 Task: Update the garage spots of the saved search to 3+.
Action: Mouse moved to (317, 245)
Screenshot: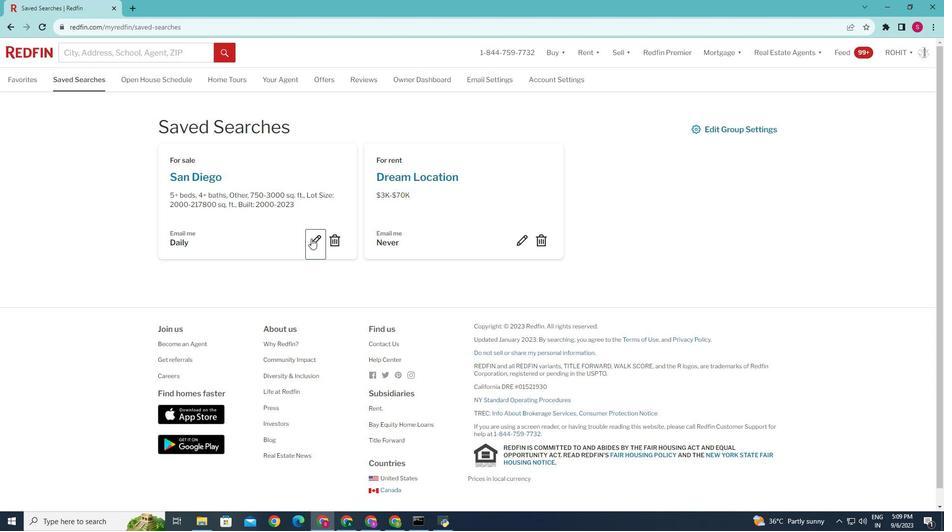 
Action: Mouse pressed left at (317, 245)
Screenshot: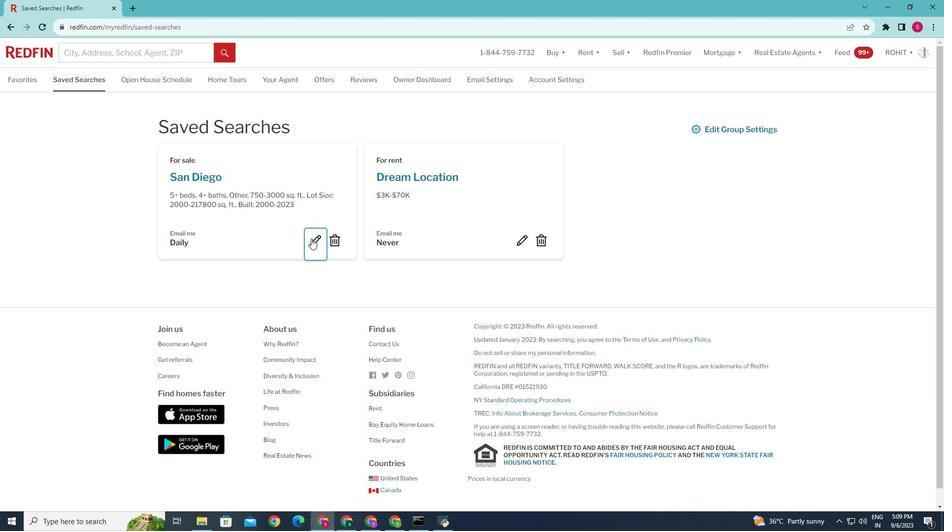 
Action: Mouse moved to (434, 275)
Screenshot: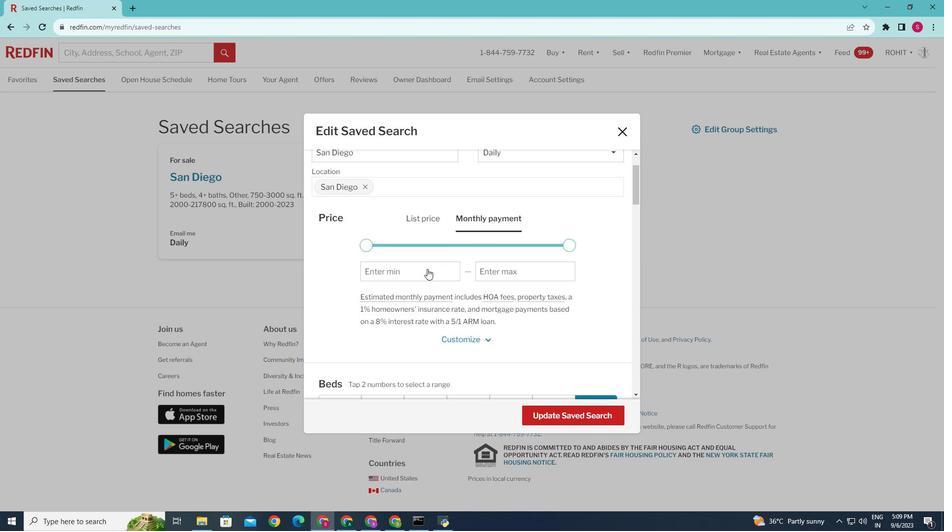 
Action: Mouse scrolled (434, 275) with delta (0, 0)
Screenshot: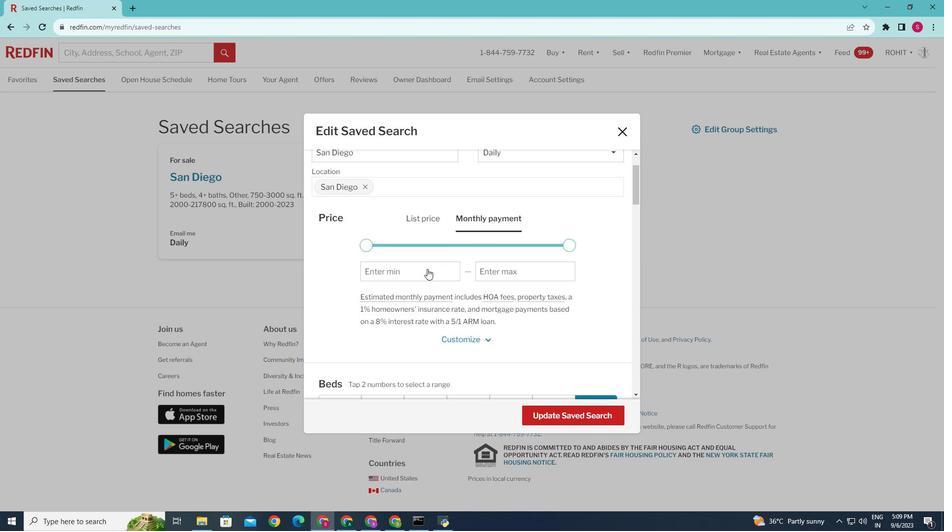 
Action: Mouse scrolled (434, 275) with delta (0, 0)
Screenshot: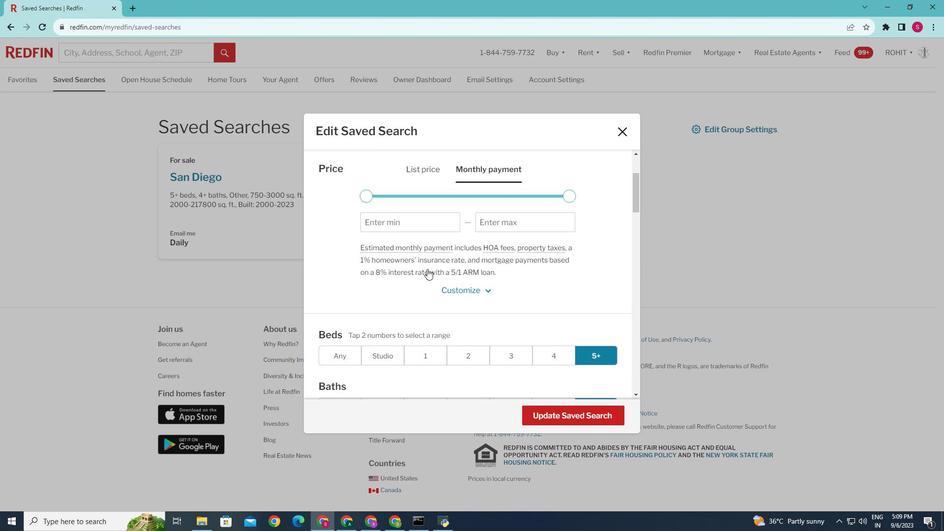 
Action: Mouse scrolled (434, 275) with delta (0, 0)
Screenshot: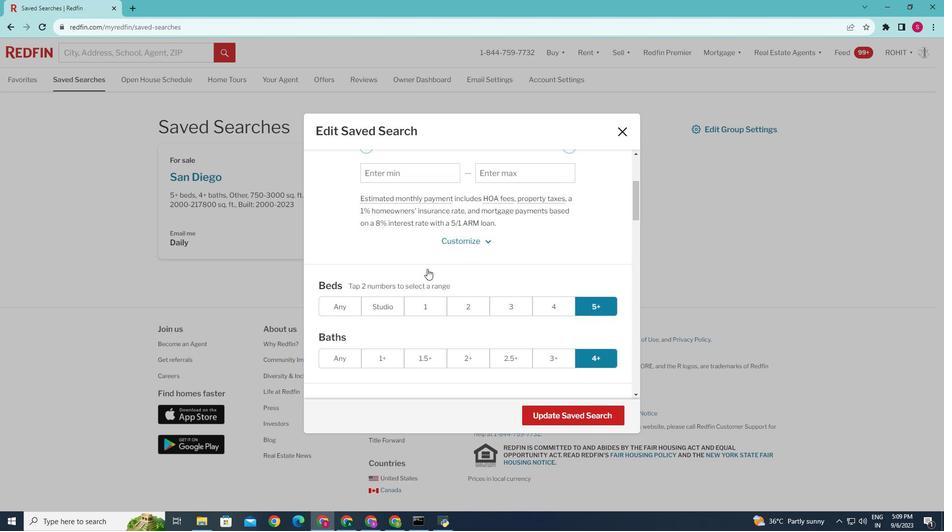 
Action: Mouse scrolled (434, 275) with delta (0, 0)
Screenshot: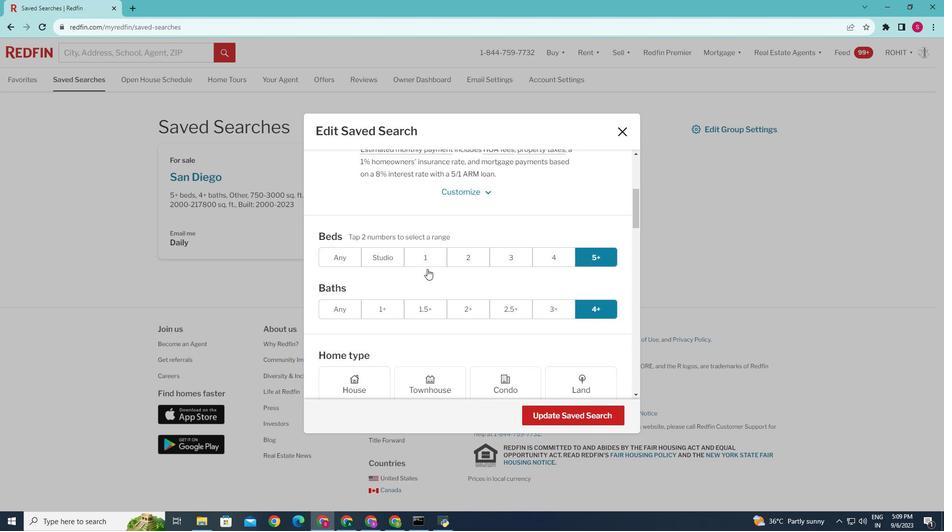 
Action: Mouse scrolled (434, 275) with delta (0, 0)
Screenshot: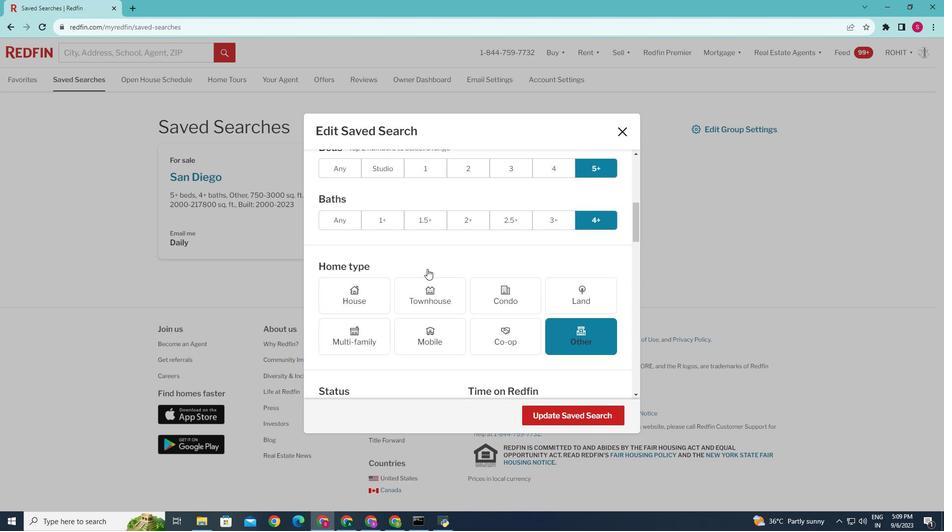 
Action: Mouse scrolled (434, 275) with delta (0, 0)
Screenshot: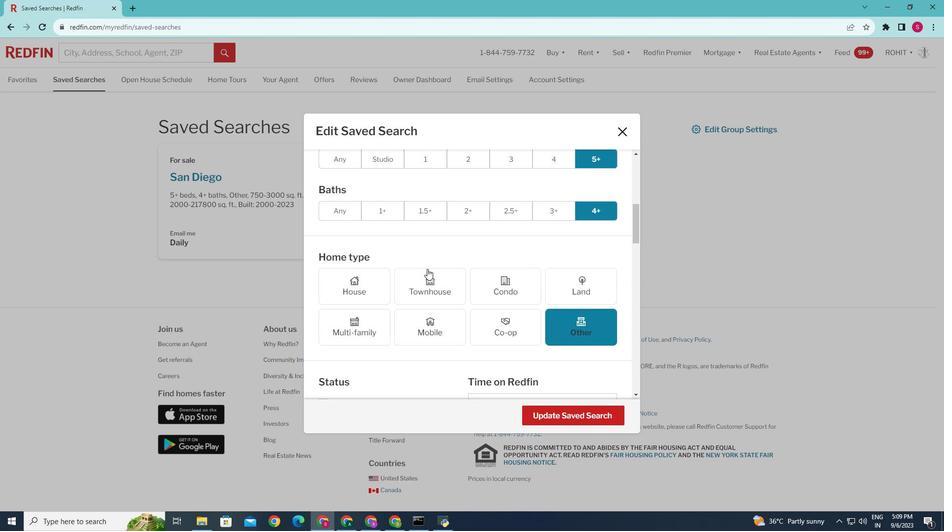 
Action: Mouse scrolled (434, 275) with delta (0, 0)
Screenshot: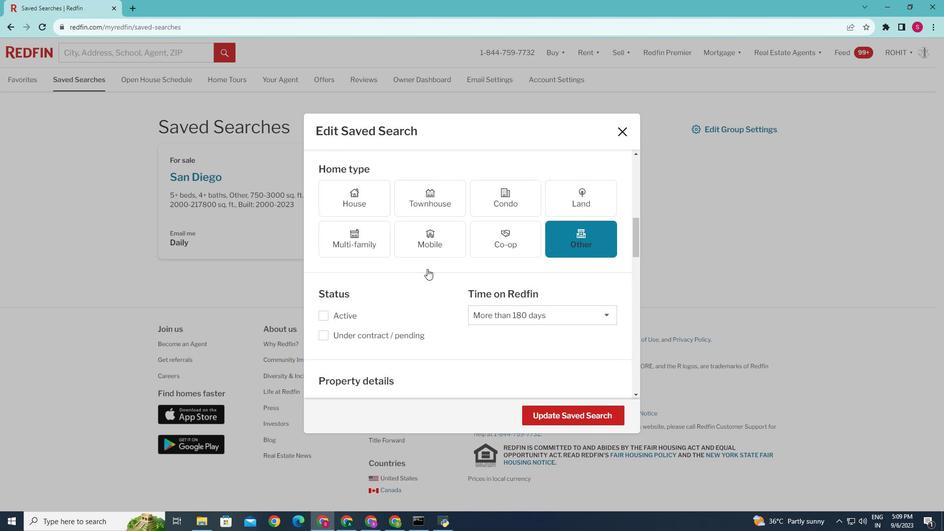 
Action: Mouse scrolled (434, 275) with delta (0, 0)
Screenshot: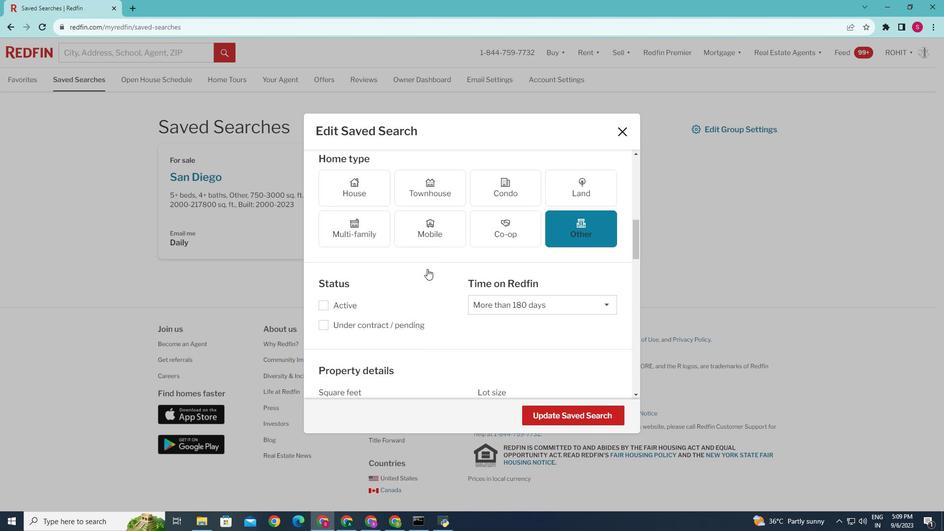 
Action: Mouse scrolled (434, 275) with delta (0, 0)
Screenshot: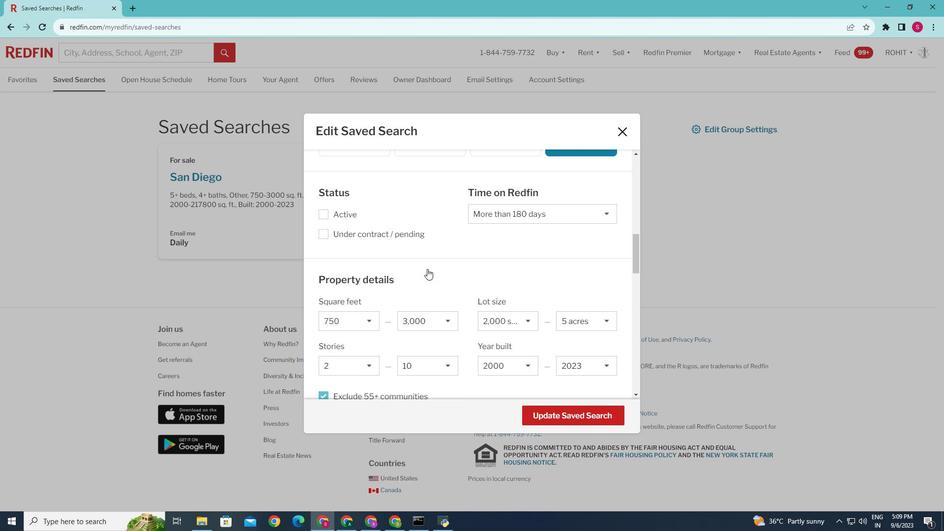 
Action: Mouse scrolled (434, 275) with delta (0, 0)
Screenshot: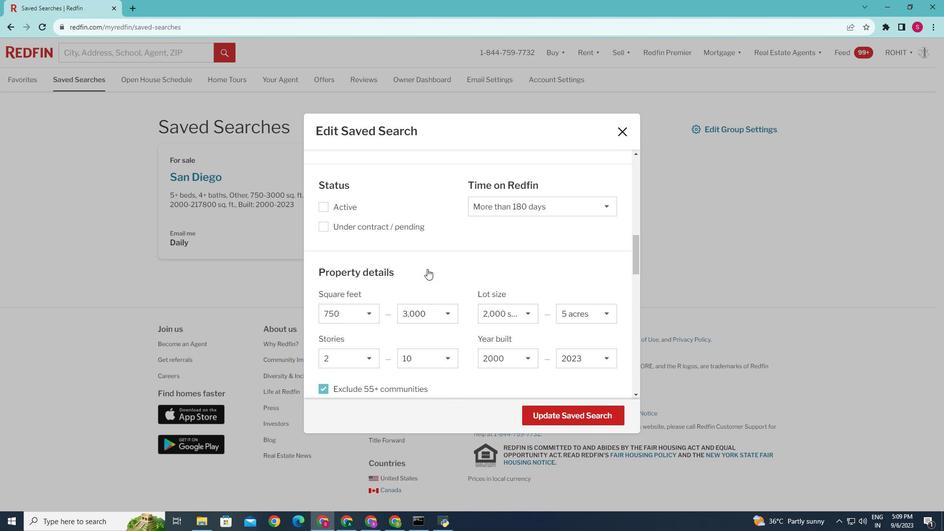 
Action: Mouse scrolled (434, 275) with delta (0, 0)
Screenshot: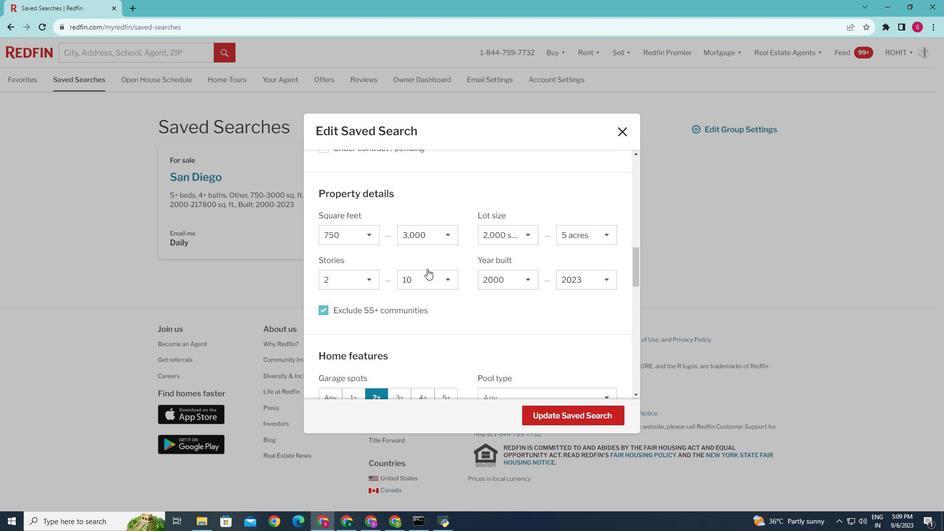 
Action: Mouse scrolled (434, 275) with delta (0, 0)
Screenshot: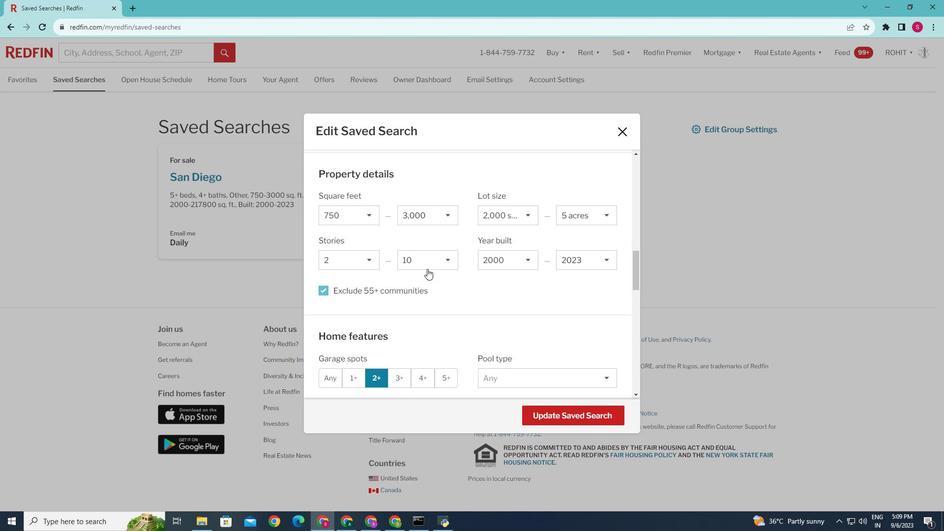 
Action: Mouse scrolled (434, 275) with delta (0, 0)
Screenshot: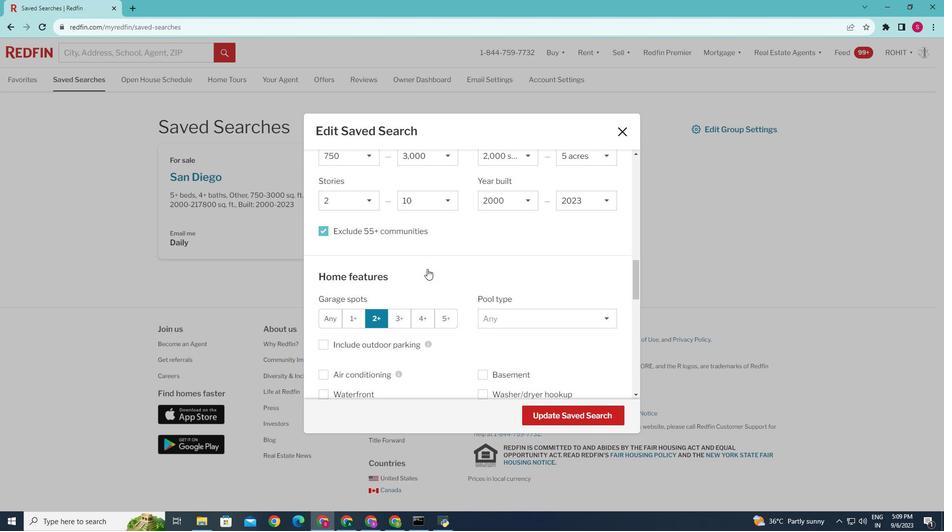 
Action: Mouse scrolled (434, 275) with delta (0, 0)
Screenshot: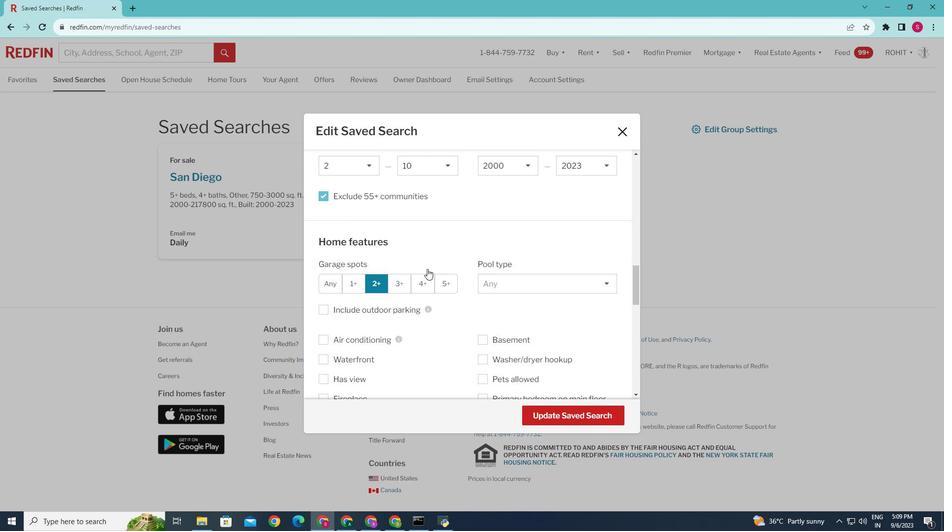 
Action: Mouse moved to (406, 286)
Screenshot: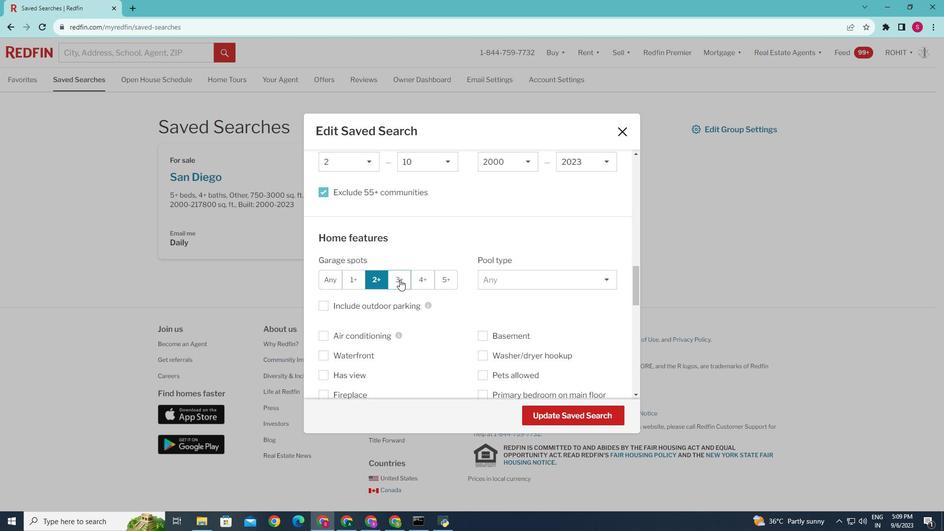 
Action: Mouse pressed left at (406, 286)
Screenshot: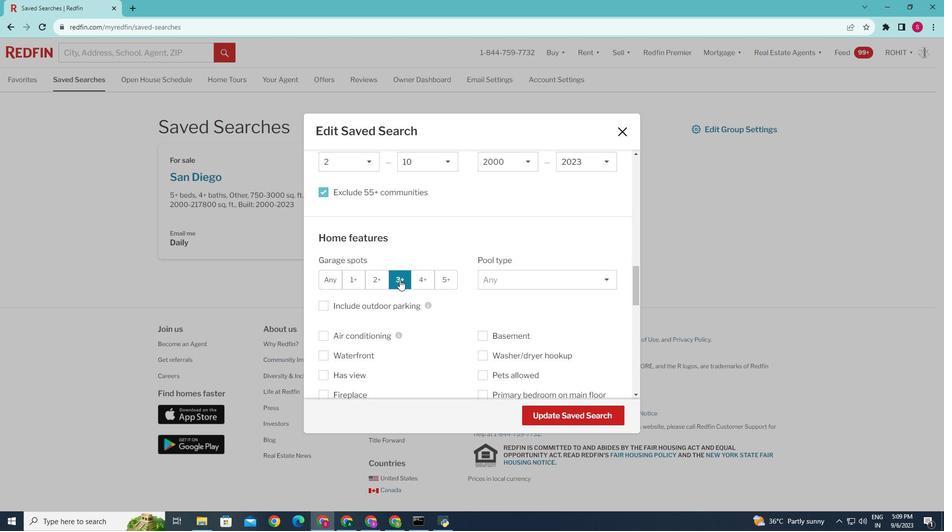 
Action: Mouse moved to (558, 420)
Screenshot: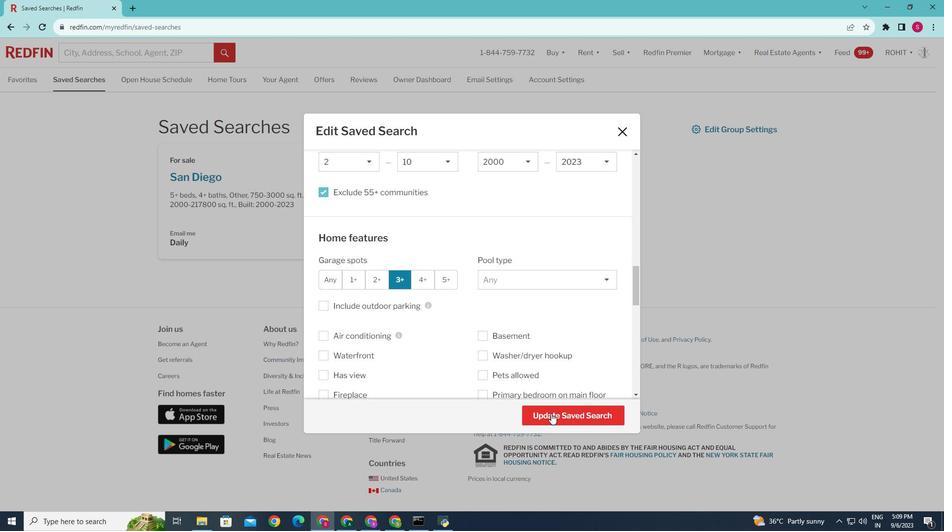 
Action: Mouse pressed left at (558, 420)
Screenshot: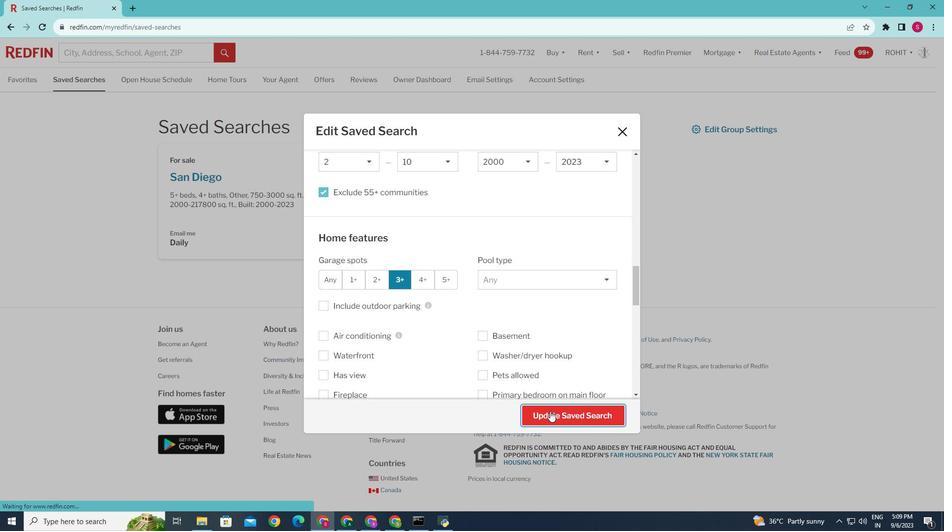 
Action: Mouse moved to (453, 309)
Screenshot: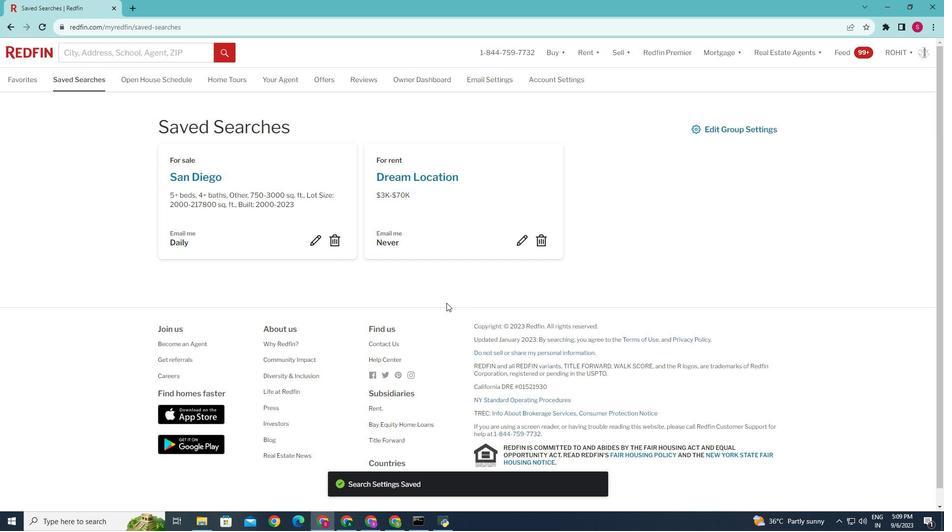 
